 Task: Write and save a response "I want to work here because I recently relocated to NY with my family and I need a new company to practice my profession and make a living".
Action: Mouse moved to (366, 110)
Screenshot: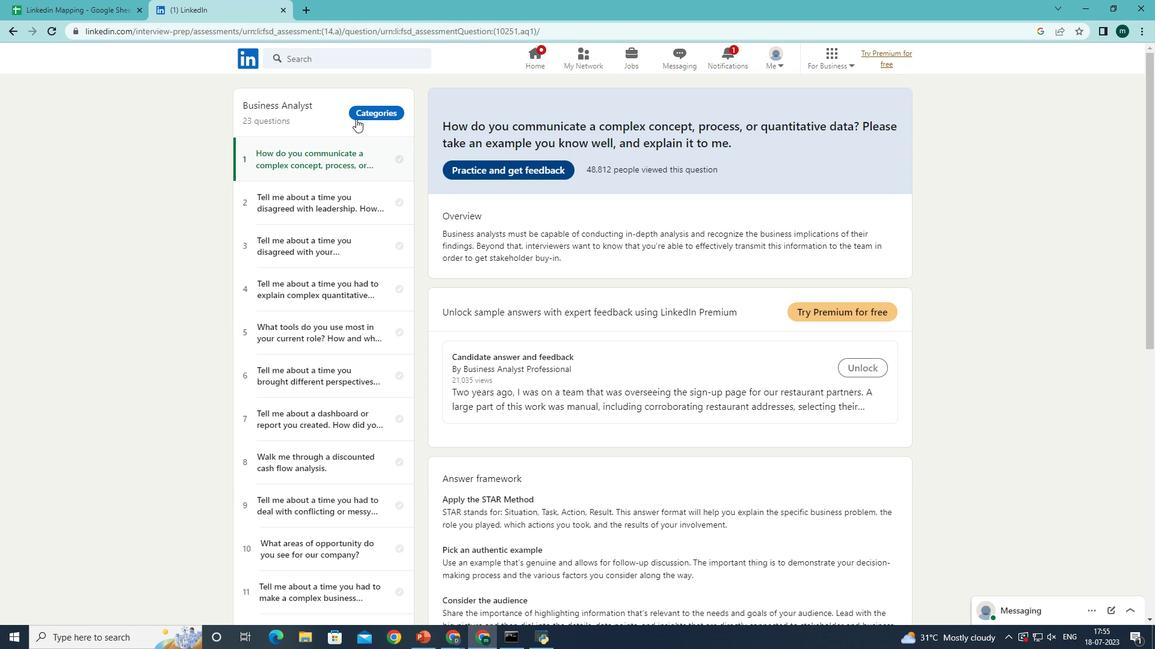 
Action: Mouse pressed left at (366, 110)
Screenshot: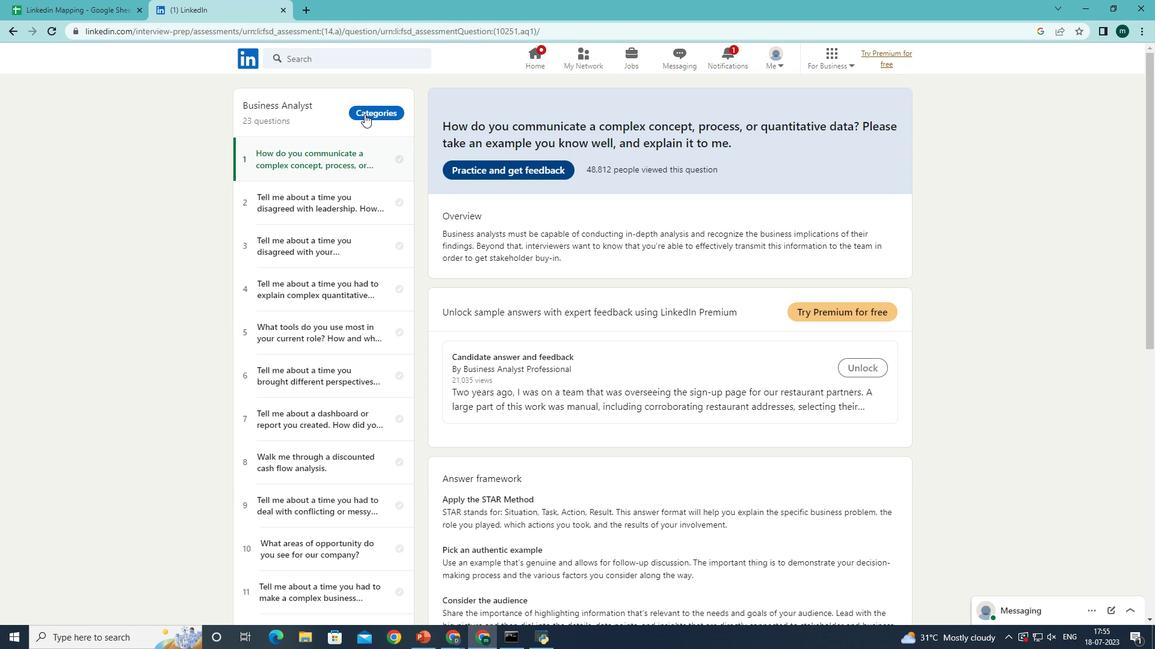 
Action: Mouse moved to (360, 305)
Screenshot: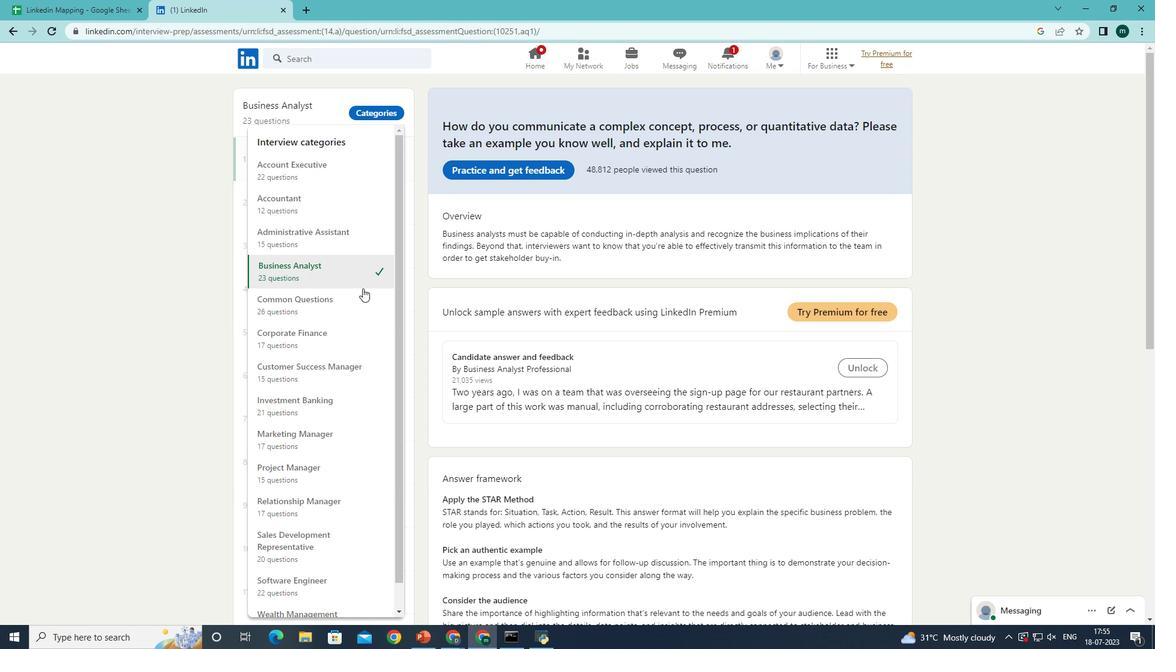 
Action: Mouse pressed left at (360, 305)
Screenshot: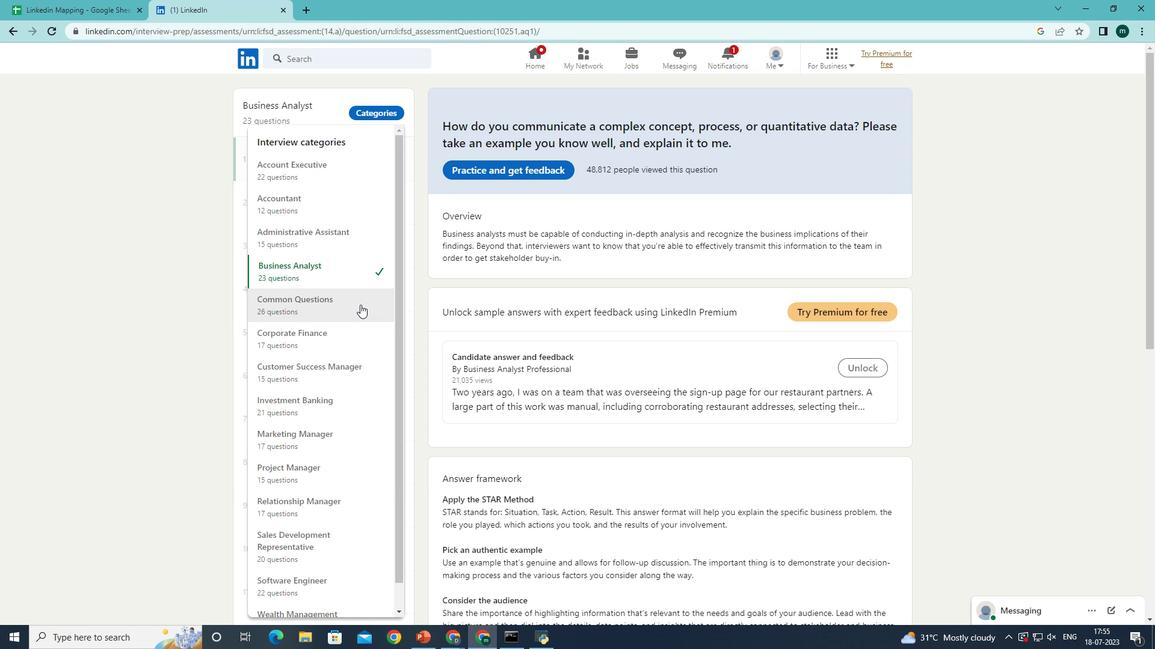 
Action: Mouse moved to (528, 158)
Screenshot: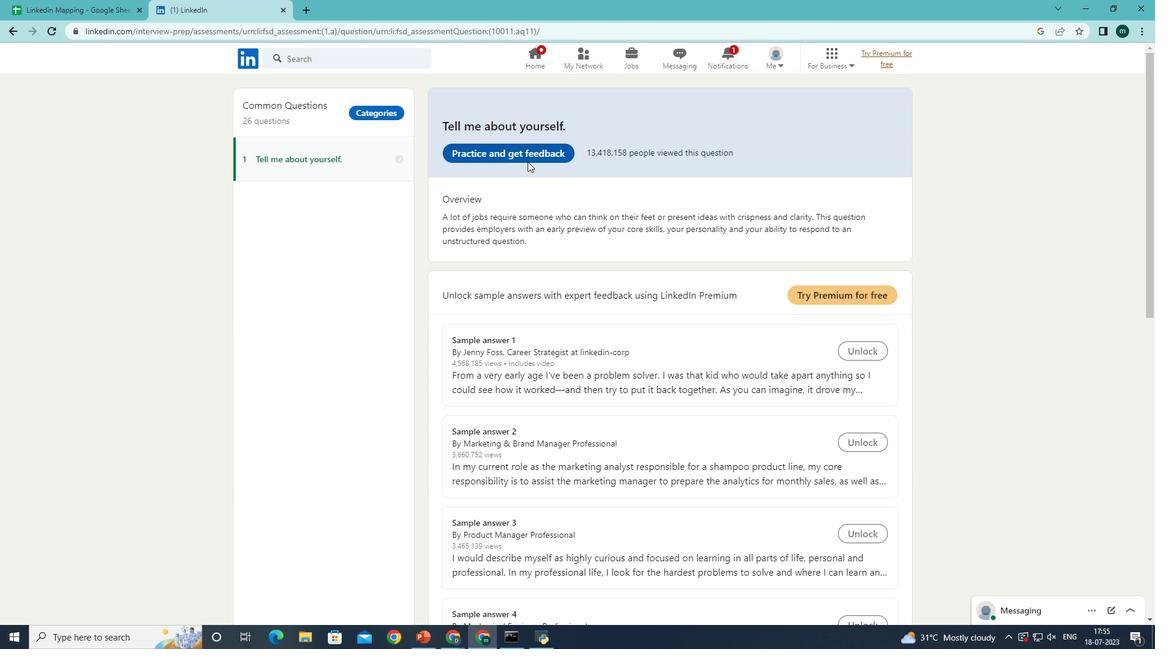 
Action: Mouse pressed left at (528, 158)
Screenshot: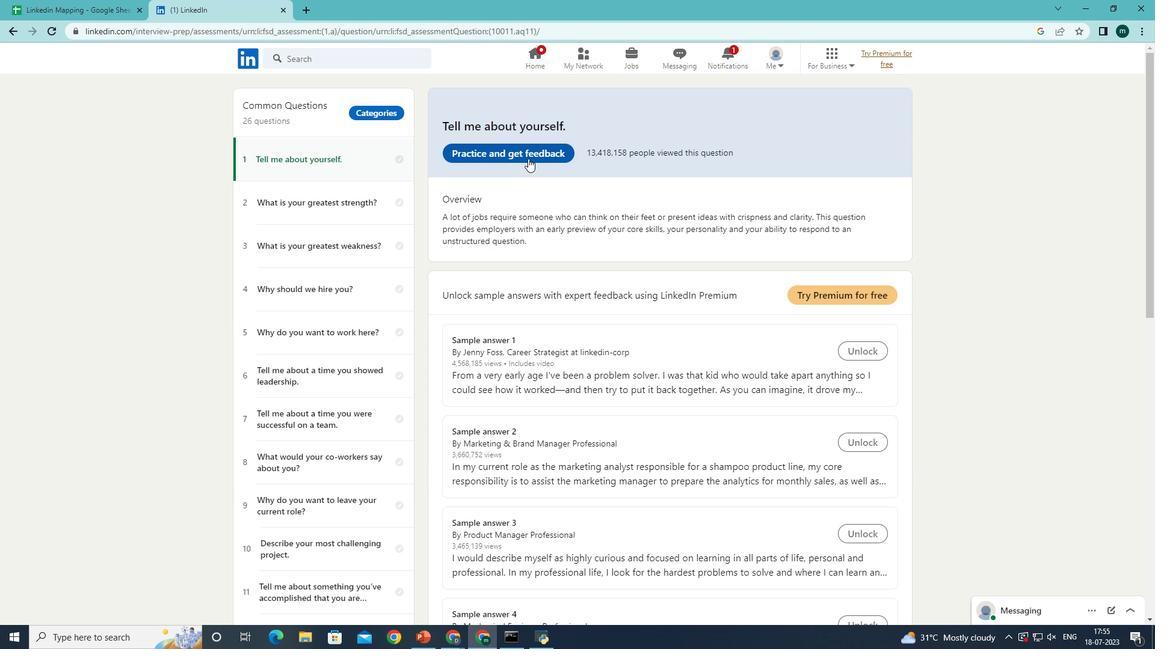 
Action: Mouse moved to (574, 366)
Screenshot: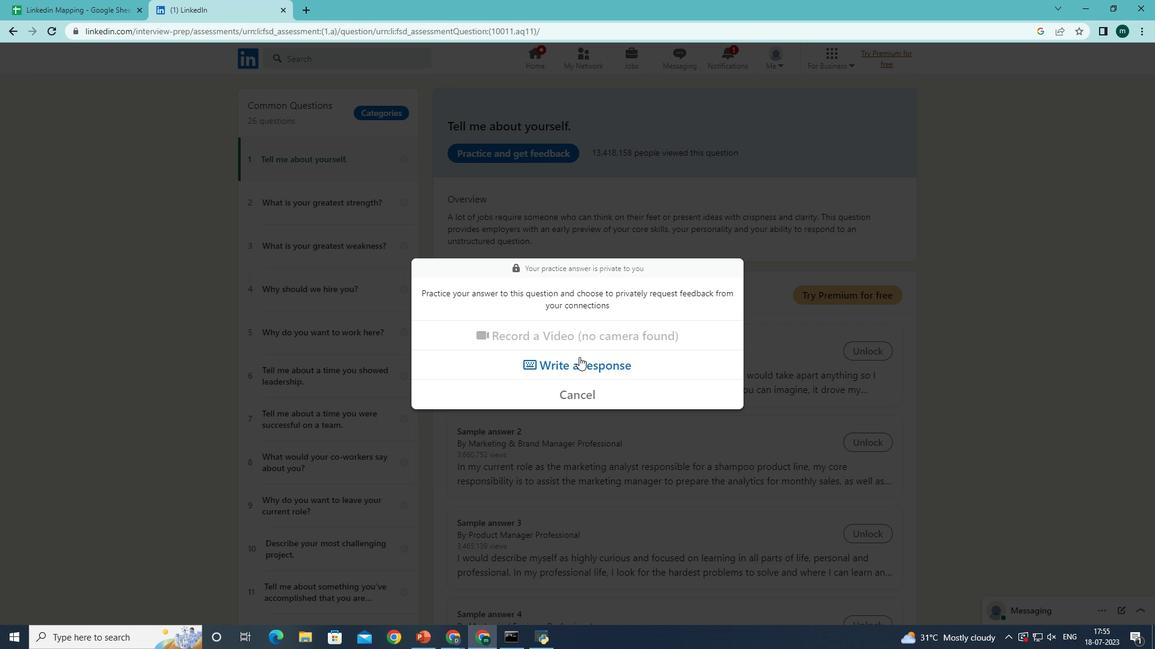 
Action: Mouse pressed left at (574, 366)
Screenshot: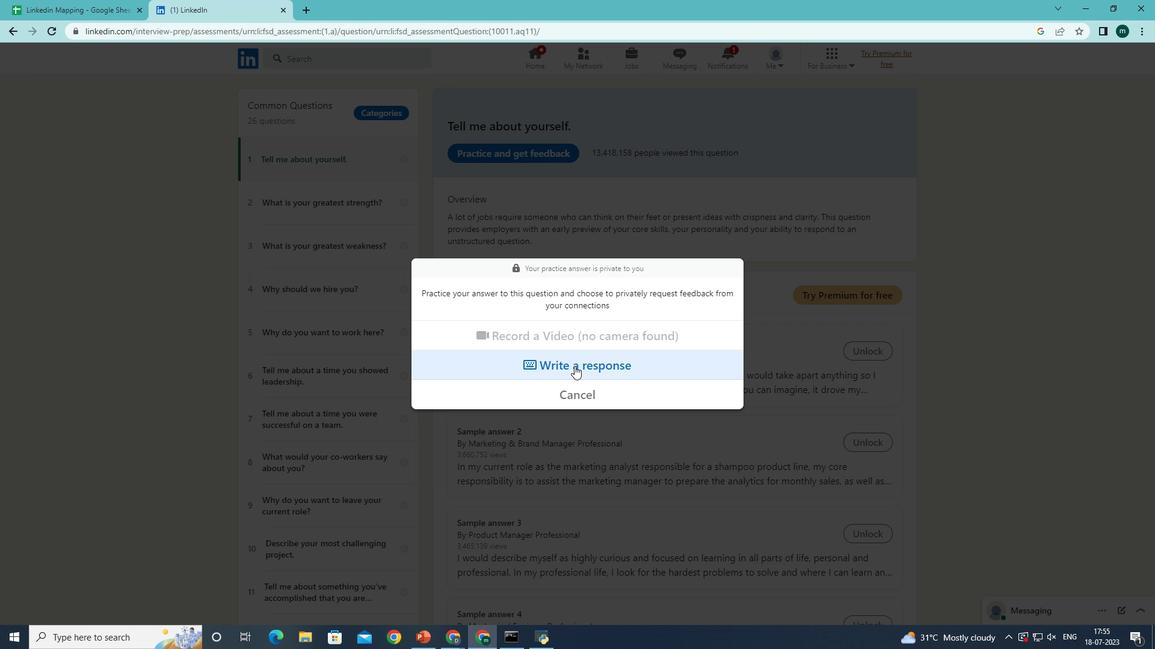 
Action: Mouse moved to (565, 317)
Screenshot: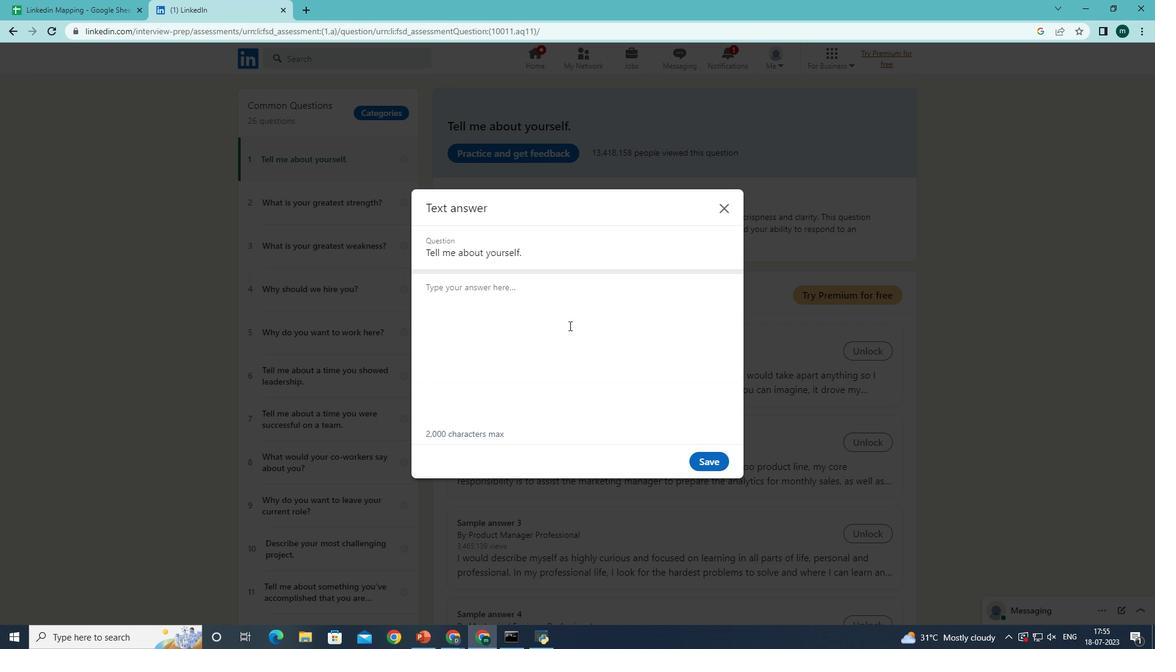 
Action: Mouse pressed left at (565, 317)
Screenshot: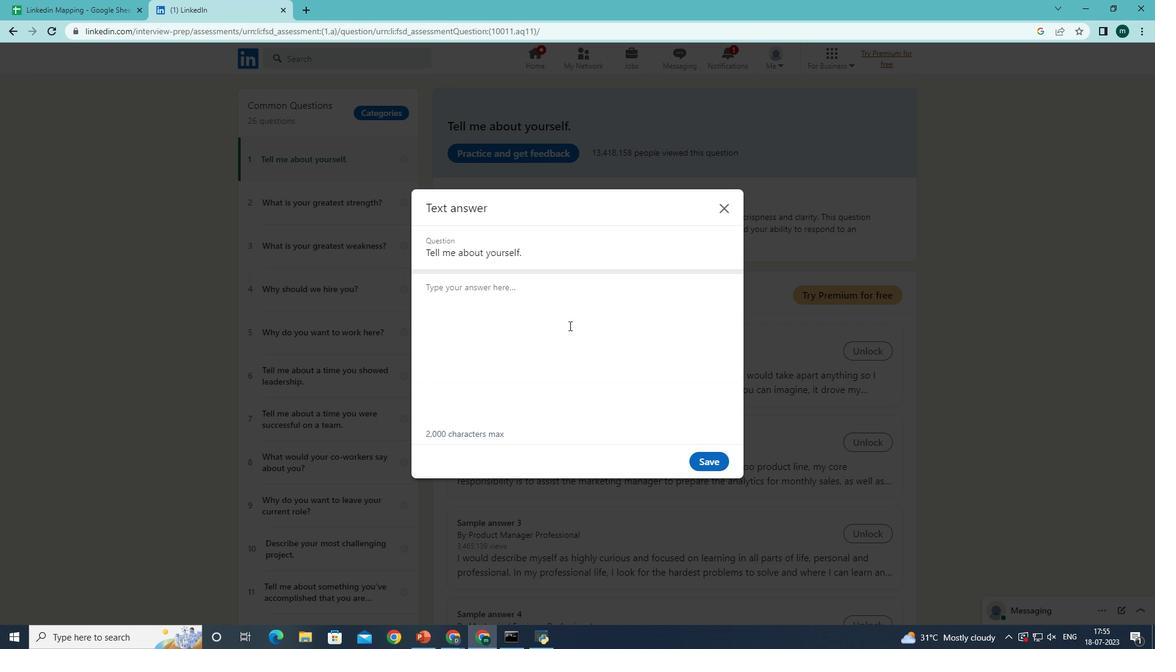 
Action: Mouse moved to (552, 313)
Screenshot: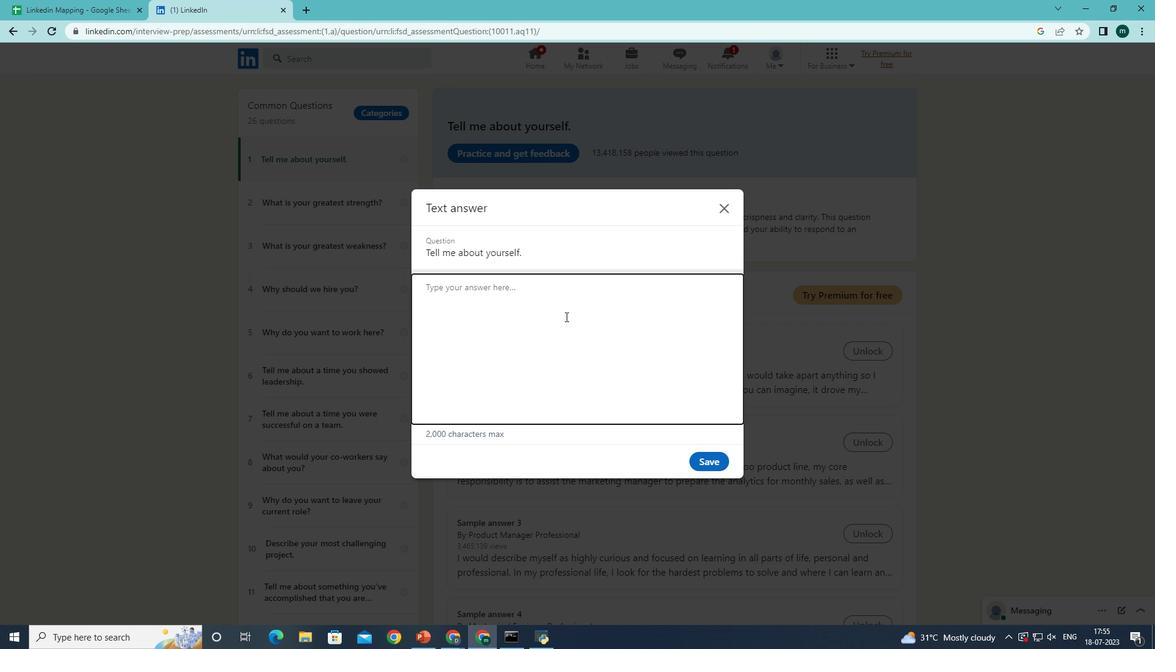 
Action: Key pressed <Key.shift>I<Key.space>want<Key.space>to<Key.space>work<Key.space>here<Key.space>because<Key.space>i<Key.backspace><Key.shift><Key.shift><Key.shift>i<Key.space><Key.backspace><Key.backspace><Key.shift>I<Key.space>recently<Key.space>relocated<Key.space>to<Key.space><Key.shift>NY<Key.space>with<Key.space>my<Key.space>family<Key.space>and<Key.space><Key.shift>I<Key.space>nedd<Key.backspace><Key.backspace>ed<Key.space>a<Key.space>new<Key.space>company<Key.space>to<Key.space>practice<Key.space>my<Key.space>profession<Key.space>and<Key.space>make<Key.space>a<Key.space>living.
Screenshot: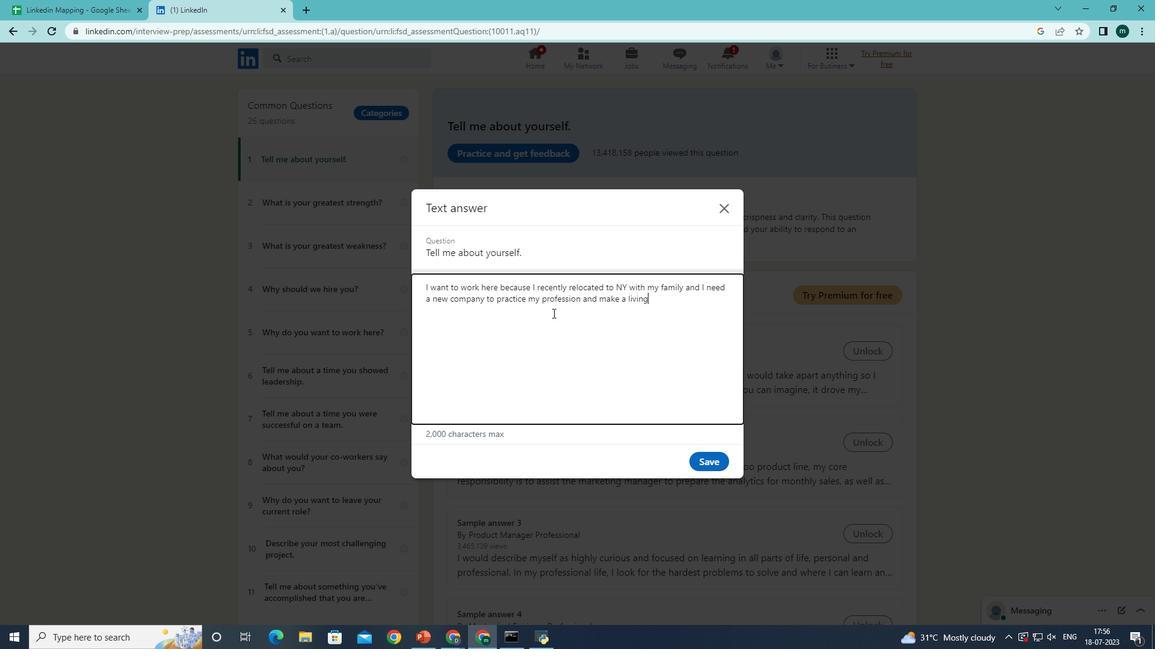 
